 Task: Create Card New Hire Orientation in Board IT Management to Workspace Customer Service. Create Card Machine Learning Model Training Review in Board Social Media Content Creation to Workspace Customer Service. Create Card New Hire Orientation in Board Market Sizing and Segmentation to Workspace Customer Service
Action: Mouse moved to (429, 190)
Screenshot: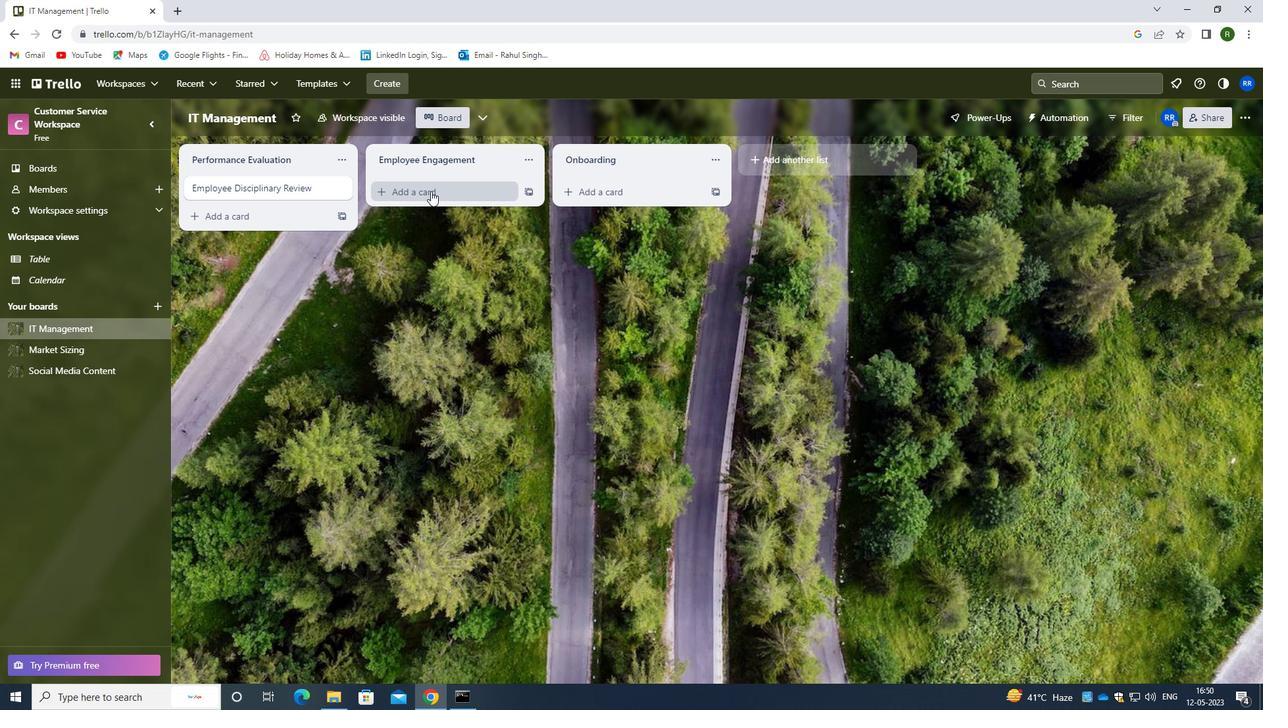 
Action: Mouse pressed left at (429, 190)
Screenshot: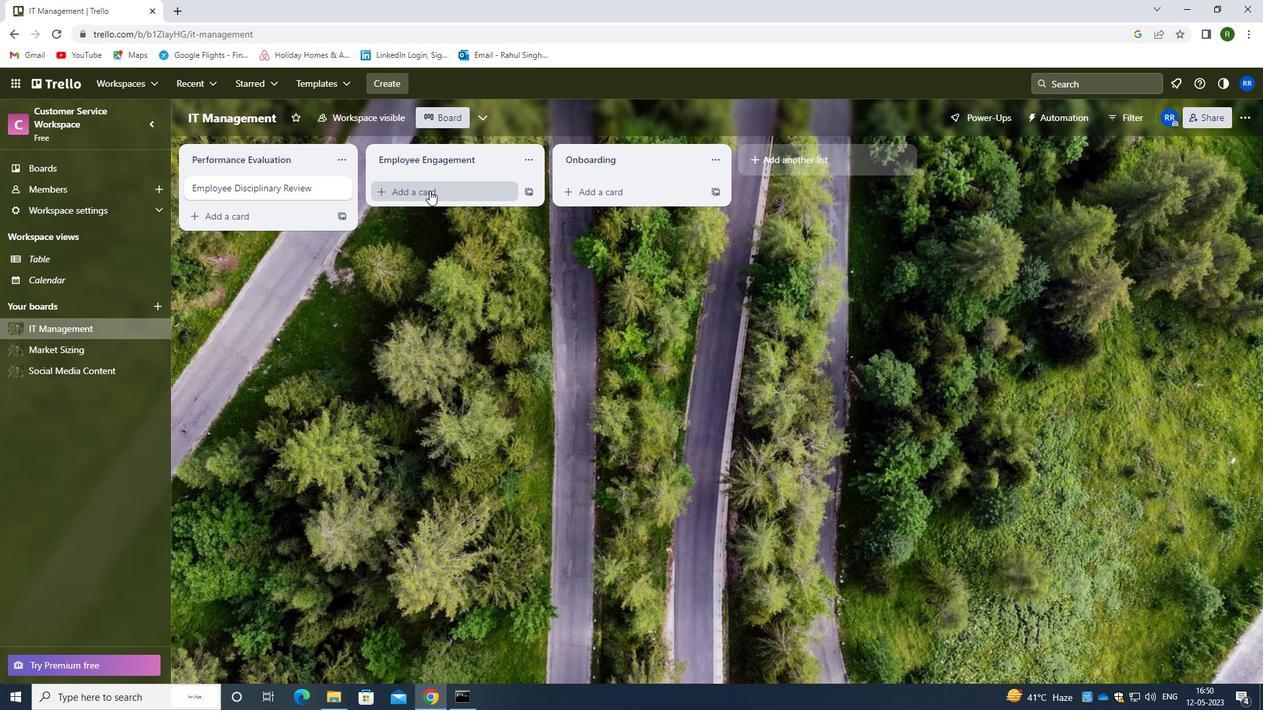 
Action: Mouse moved to (436, 207)
Screenshot: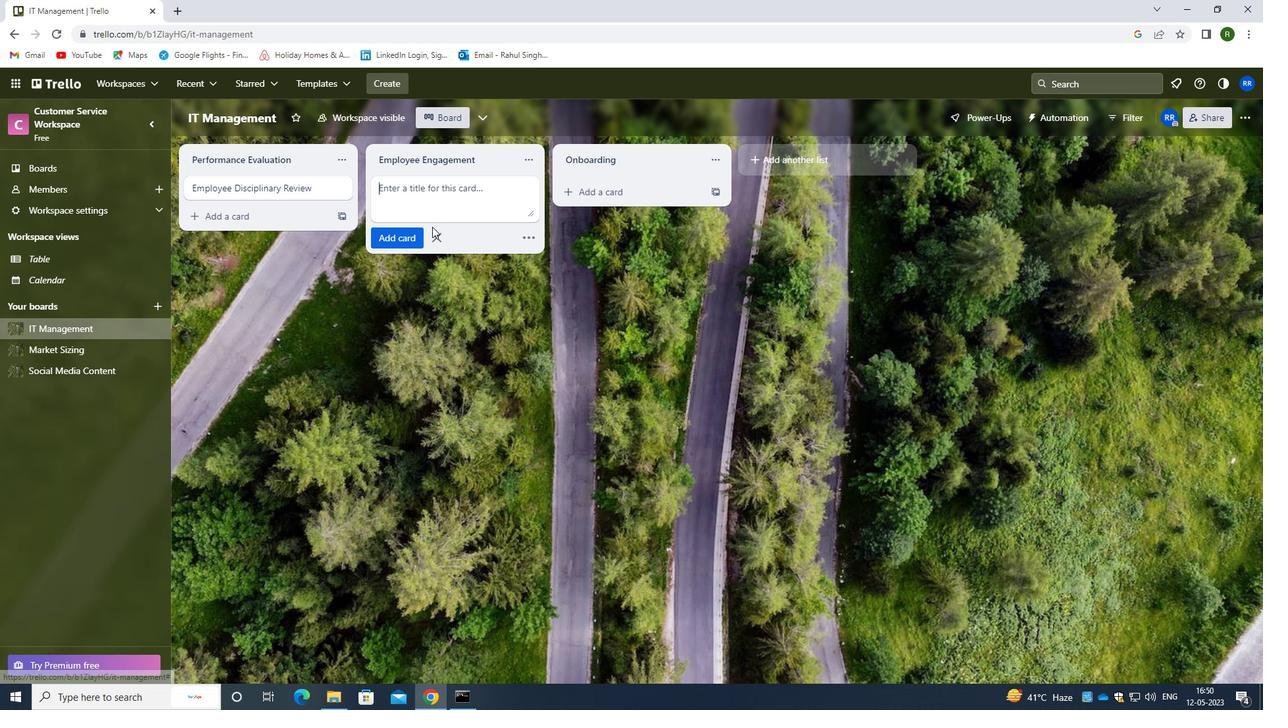 
Action: Key pressed <Key.shift>NEW<Key.space><Key.shift>HIRE<Key.space><Key.shift>ORIENTATION
Screenshot: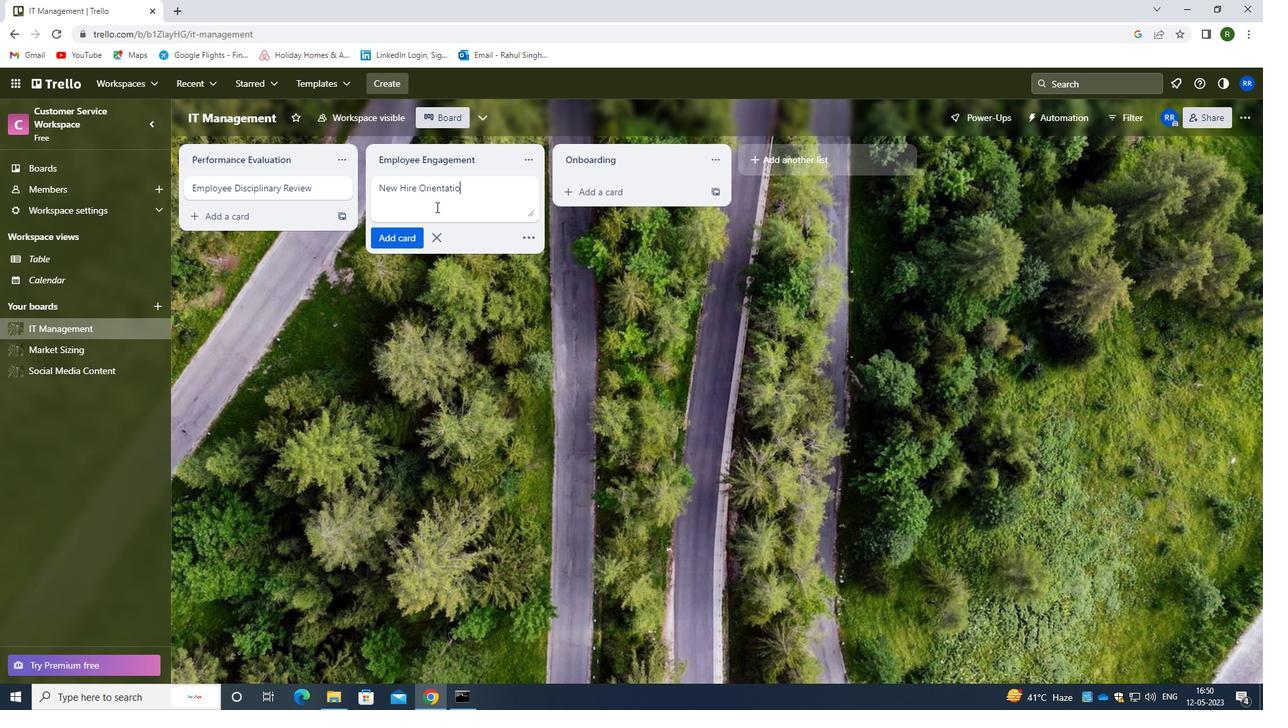 
Action: Mouse moved to (407, 244)
Screenshot: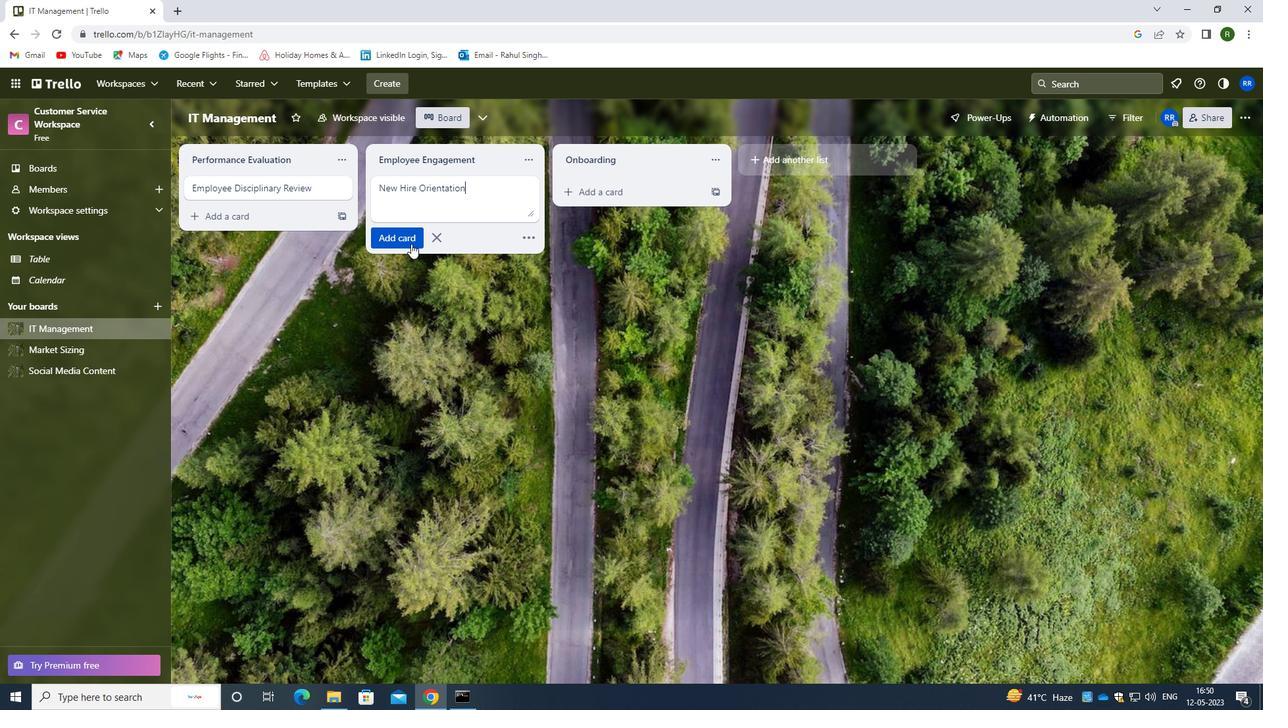 
Action: Mouse pressed left at (407, 244)
Screenshot: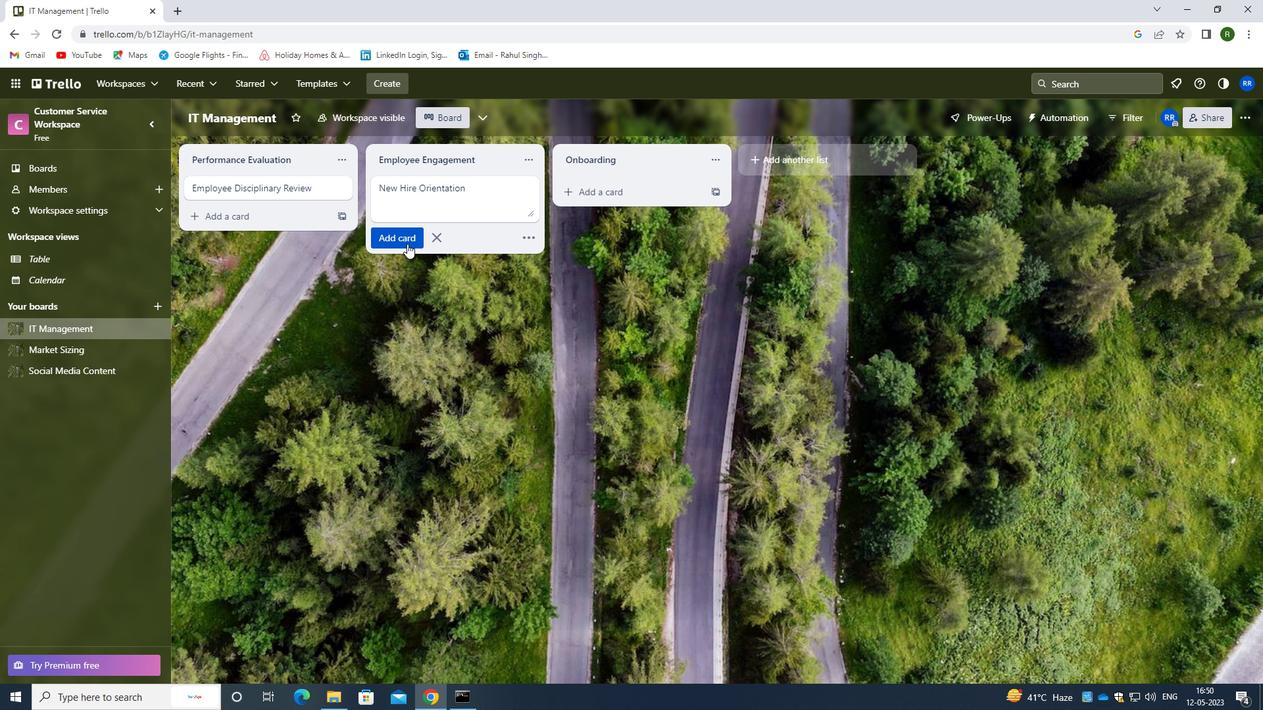 
Action: Mouse moved to (104, 368)
Screenshot: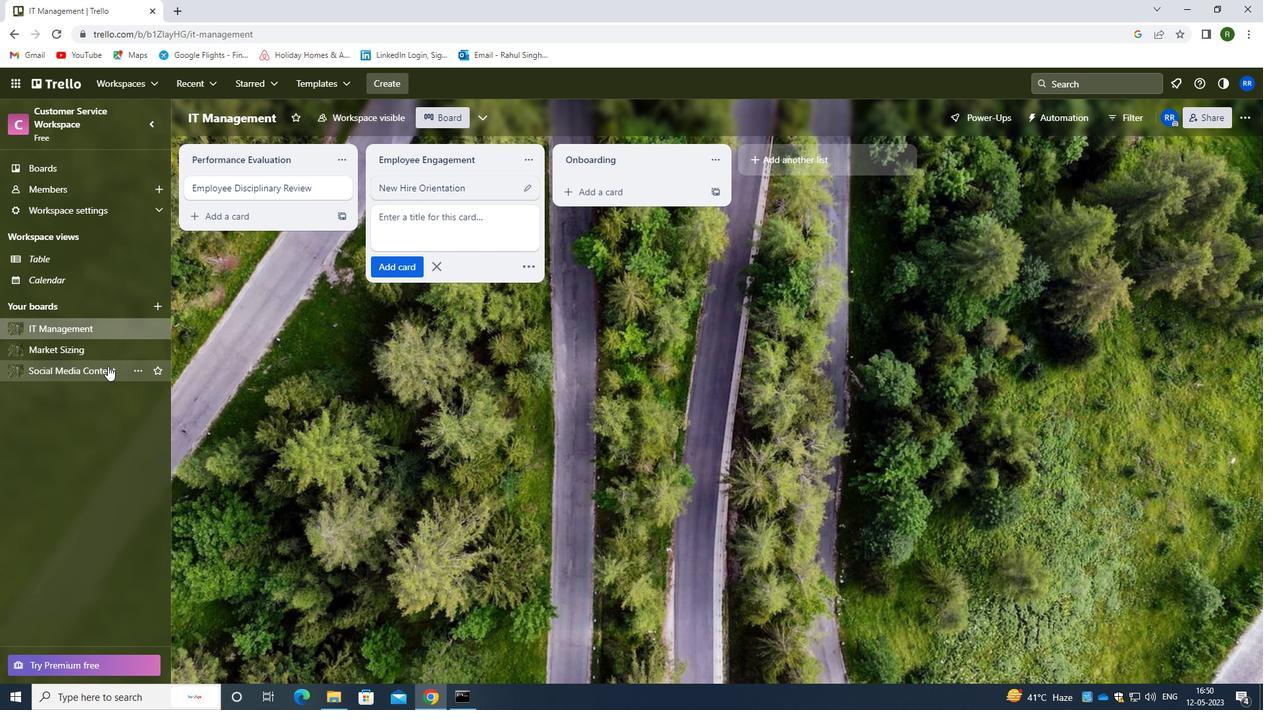 
Action: Mouse pressed left at (104, 368)
Screenshot: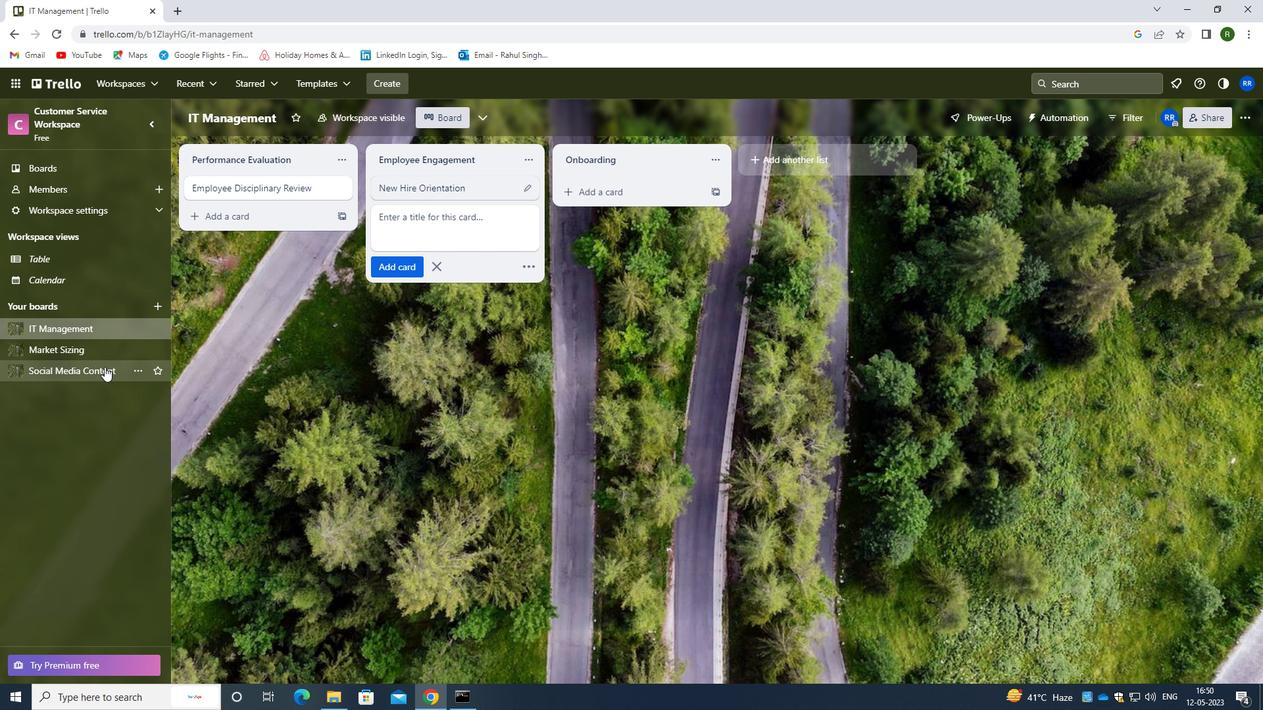
Action: Mouse moved to (397, 193)
Screenshot: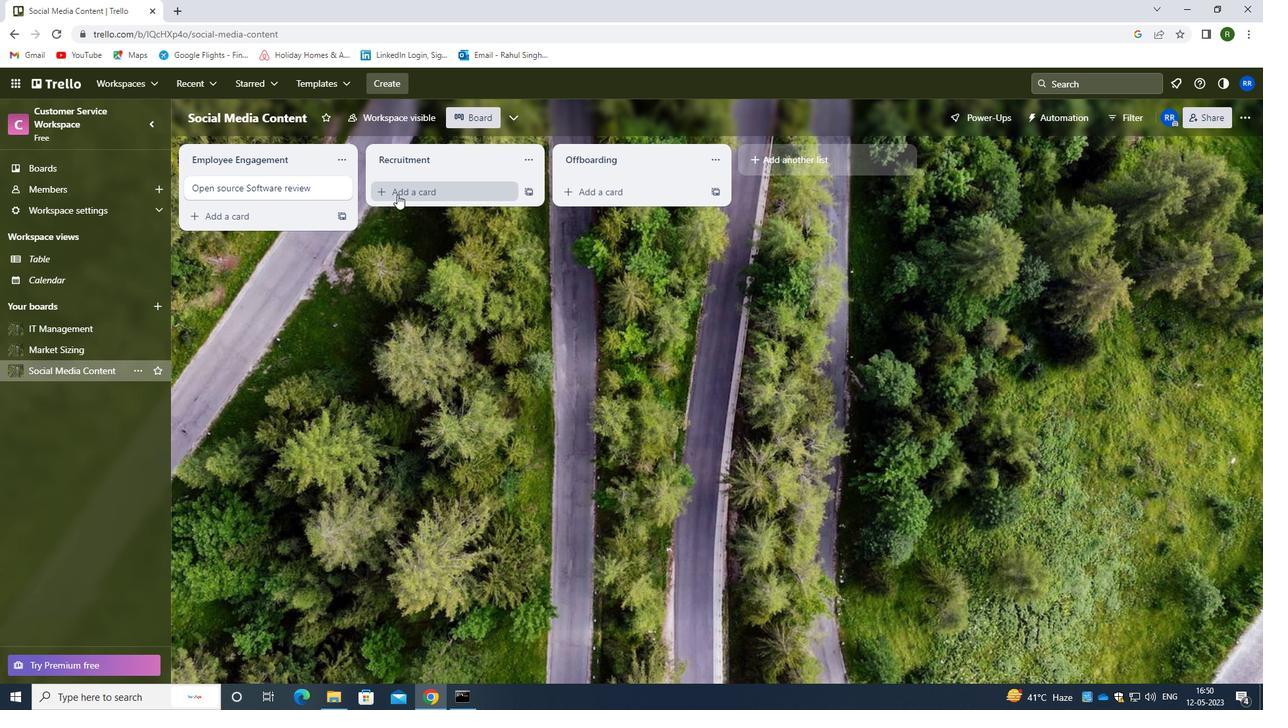 
Action: Mouse pressed left at (397, 193)
Screenshot: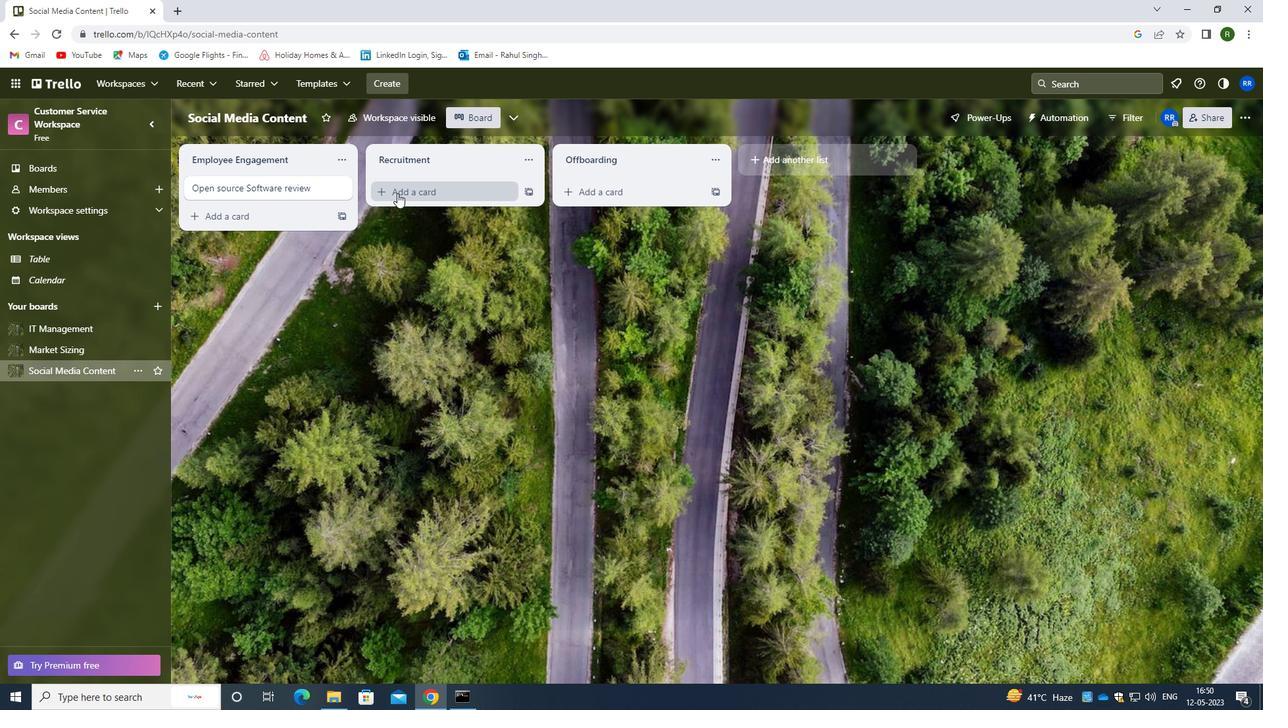 
Action: Mouse moved to (433, 209)
Screenshot: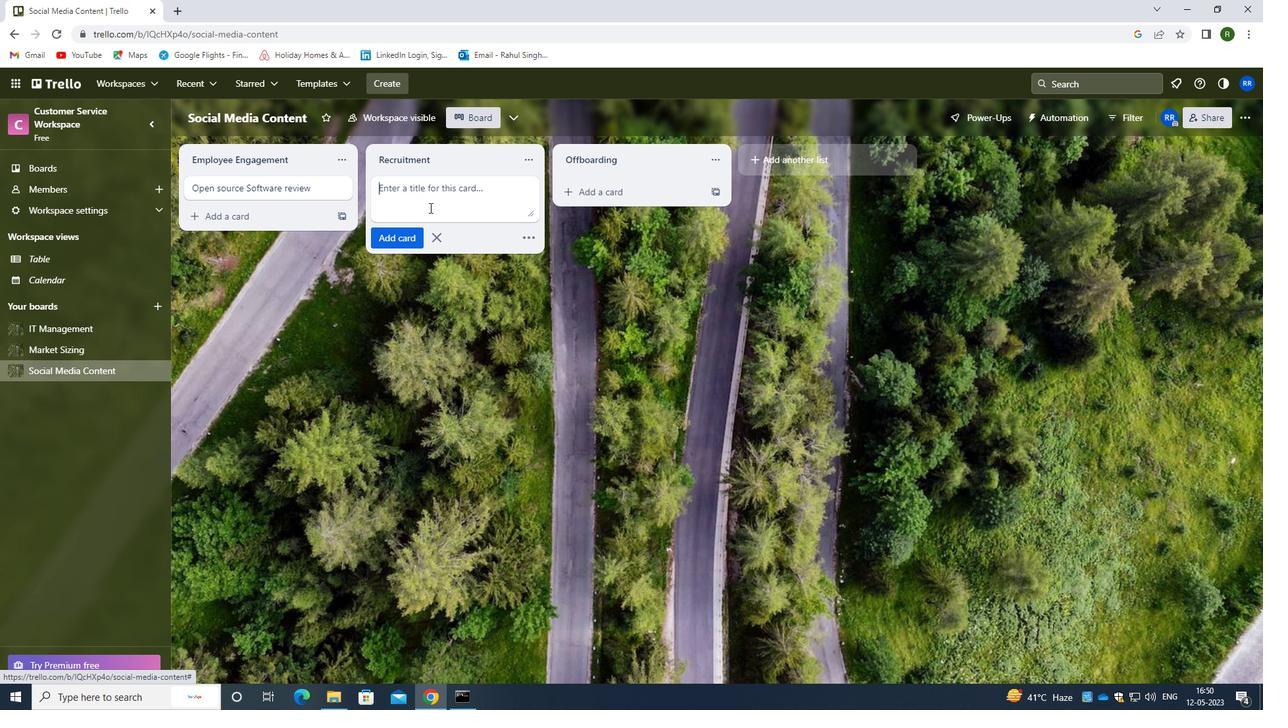 
Action: Mouse pressed left at (433, 209)
Screenshot: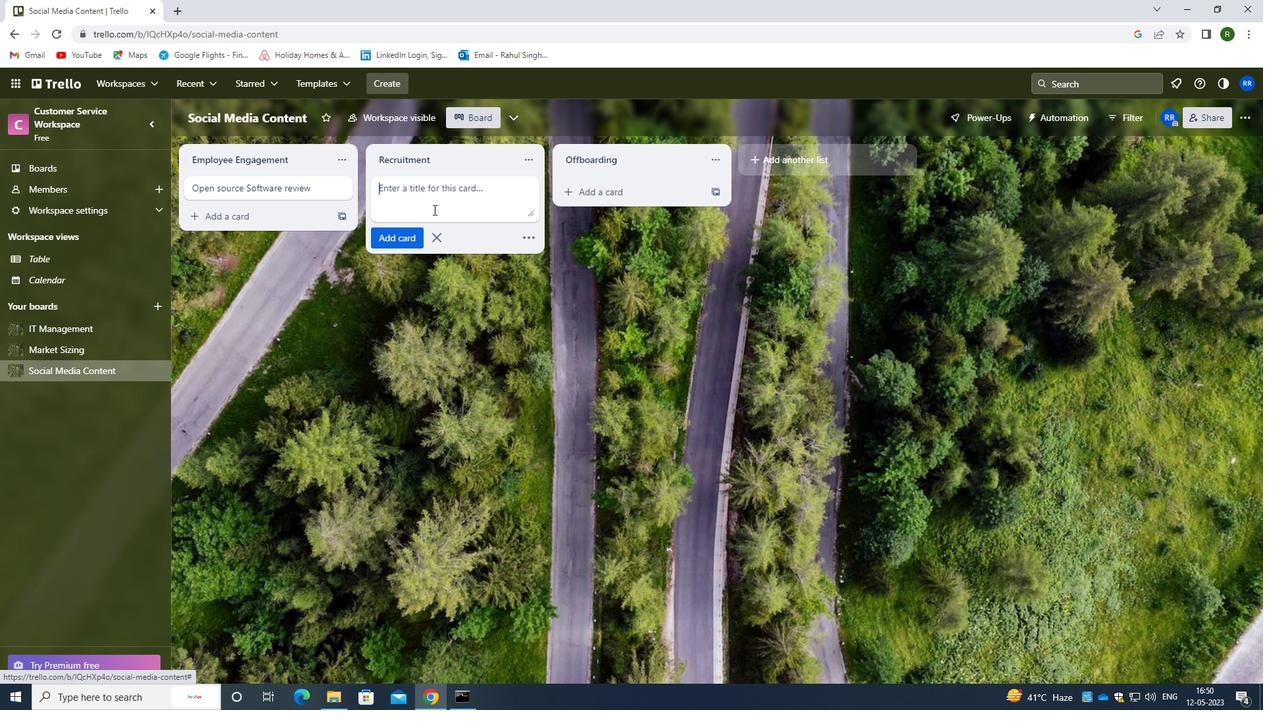 
Action: Key pressed <Key.shift><Key.shift><Key.shift><Key.shift><Key.shift><Key.shift><Key.shift><Key.shift><Key.shift><Key.shift><Key.shift><Key.shift><Key.shift><Key.shift><Key.shift><Key.shift><Key.shift><Key.shift><Key.shift><Key.shift><Key.shift><Key.shift><Key.shift><Key.shift><Key.shift><Key.shift><Key.shift><Key.shift><Key.shift><Key.shift><Key.shift><Key.shift><Key.shift><Key.shift><Key.shift><Key.shift><Key.shift><Key.shift><Key.shift><Key.shift><Key.shift><Key.shift><Key.shift><Key.shift><Key.shift><Key.shift><Key.shift><Key.shift><Key.shift><Key.shift><Key.shift><Key.shift><Key.shift><Key.shift><Key.shift><Key.shift><Key.shift><Key.shift><Key.shift><Key.shift><Key.shift><Key.shift><Key.shift><Key.shift><Key.shift><Key.shift><Key.shift><Key.shift><Key.shift><Key.shift><Key.shift><Key.shift><Key.shift><Key.shift><Key.shift><Key.shift><Key.shift><Key.shift><Key.shift><Key.shift><Key.shift><Key.shift><Key.shift>MACHINE<Key.space><Key.shift>LEARNING<Key.space><Key.shift>MODEL<Key.space><Key.shift><Key.shift><Key.shift>TRAINING
Screenshot: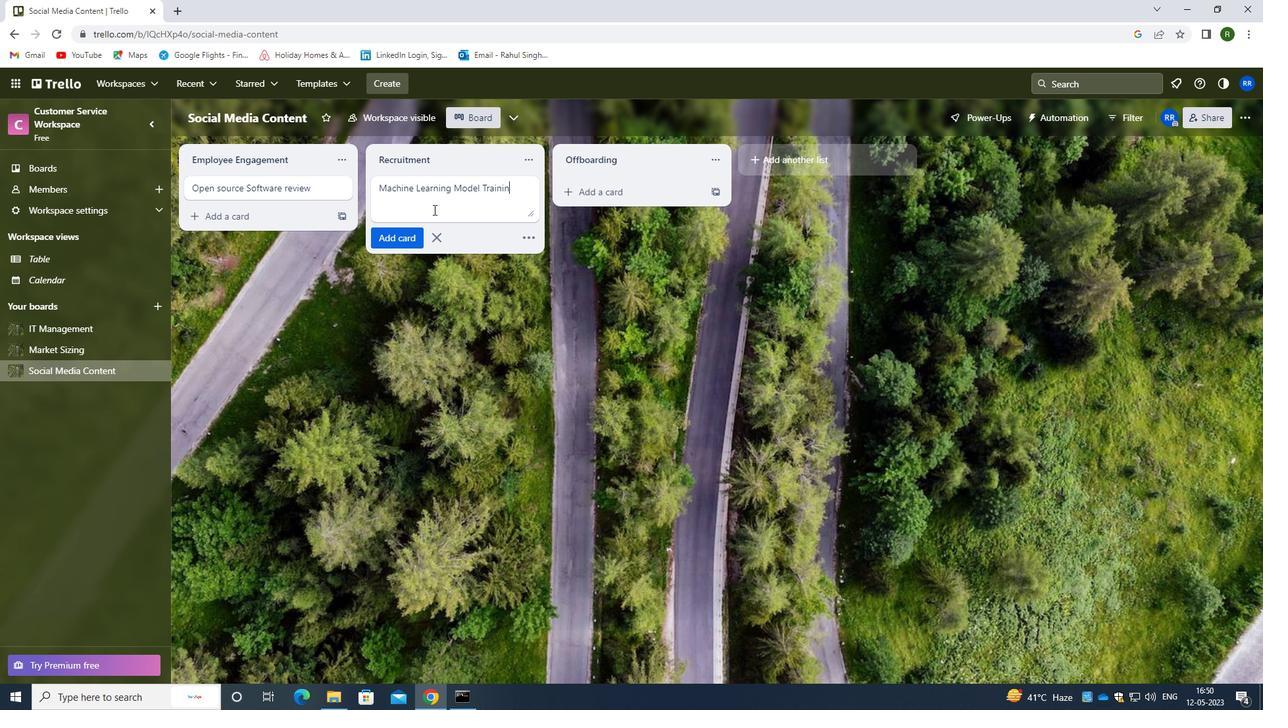 
Action: Mouse moved to (403, 242)
Screenshot: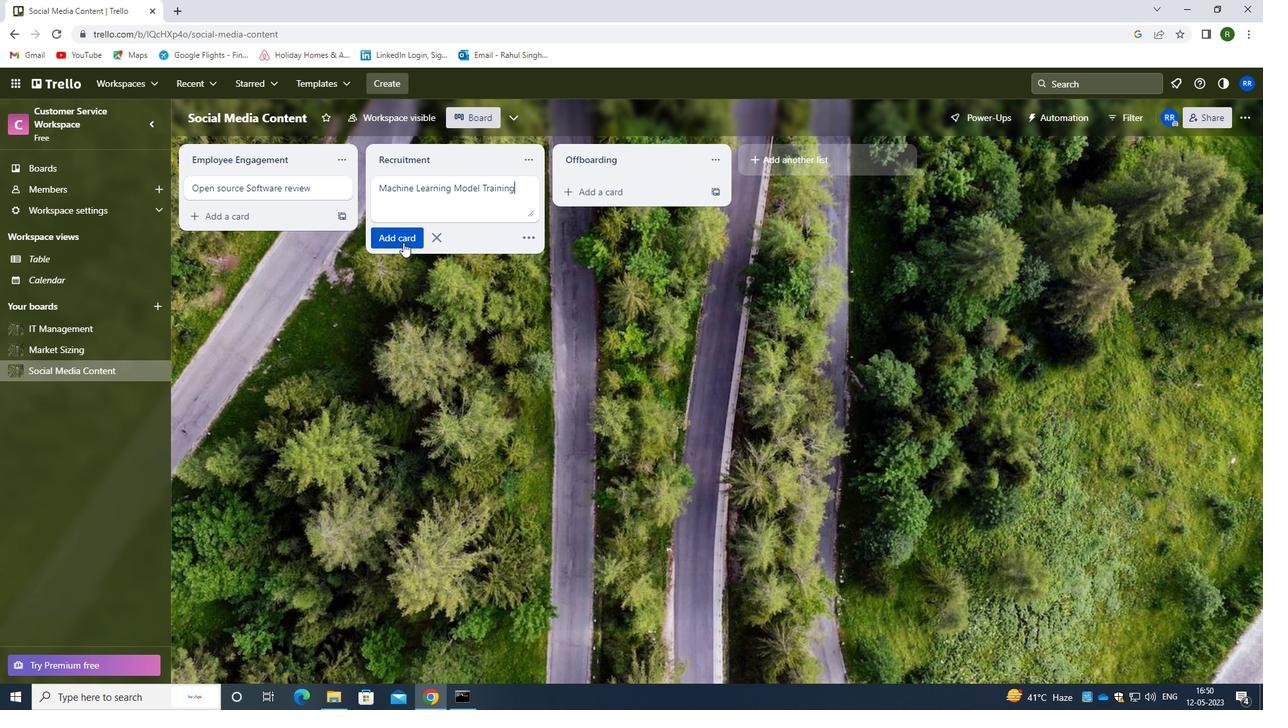 
Action: Mouse pressed left at (403, 242)
Screenshot: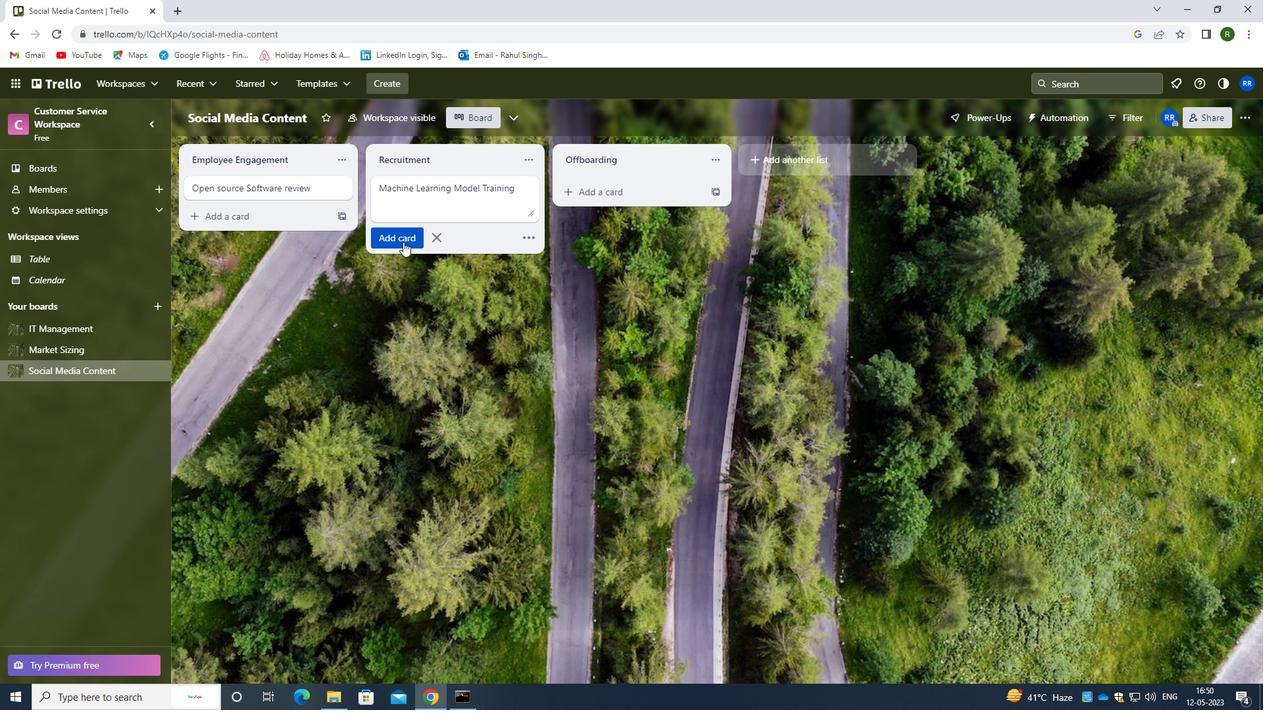 
Action: Mouse moved to (85, 348)
Screenshot: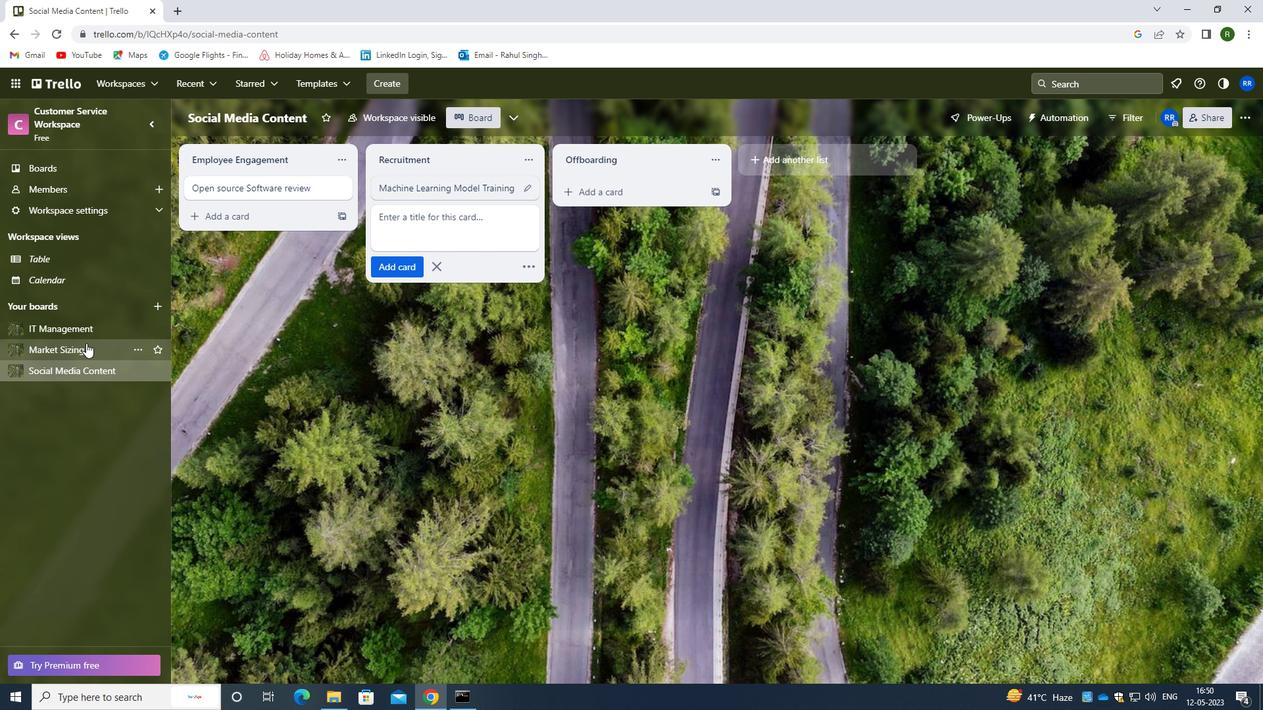 
Action: Mouse pressed left at (85, 348)
Screenshot: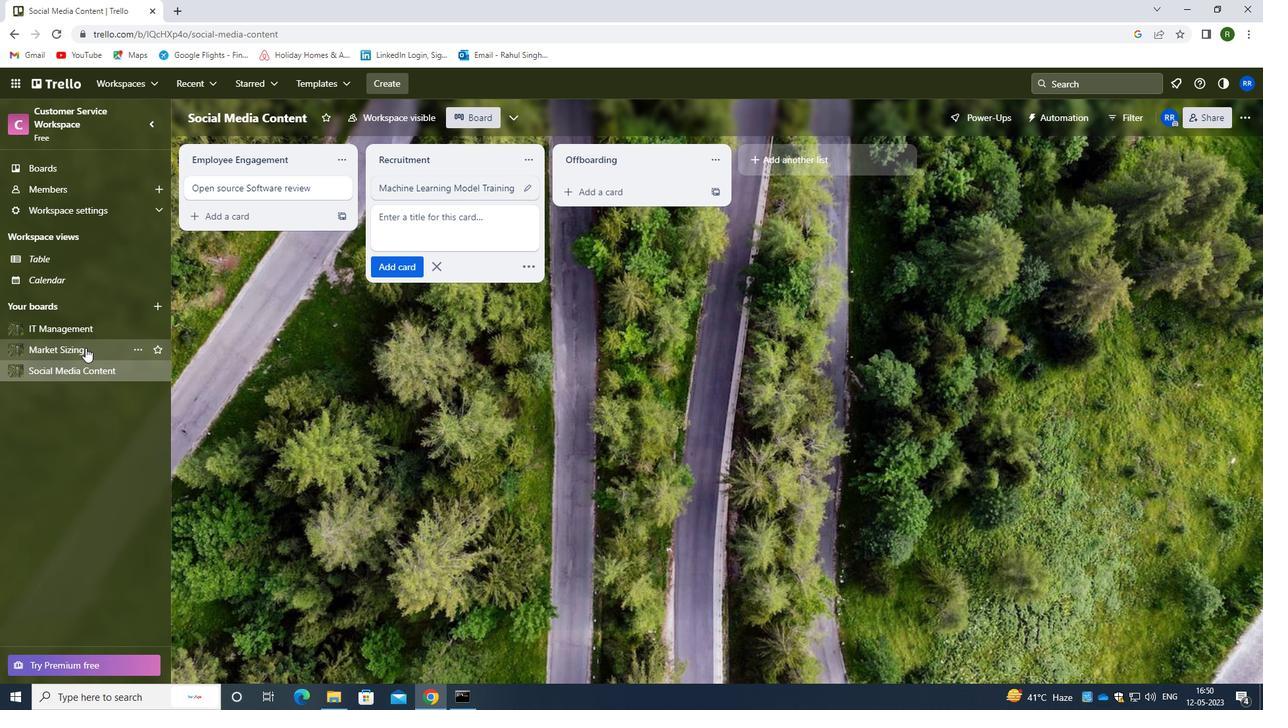 
Action: Mouse moved to (404, 191)
Screenshot: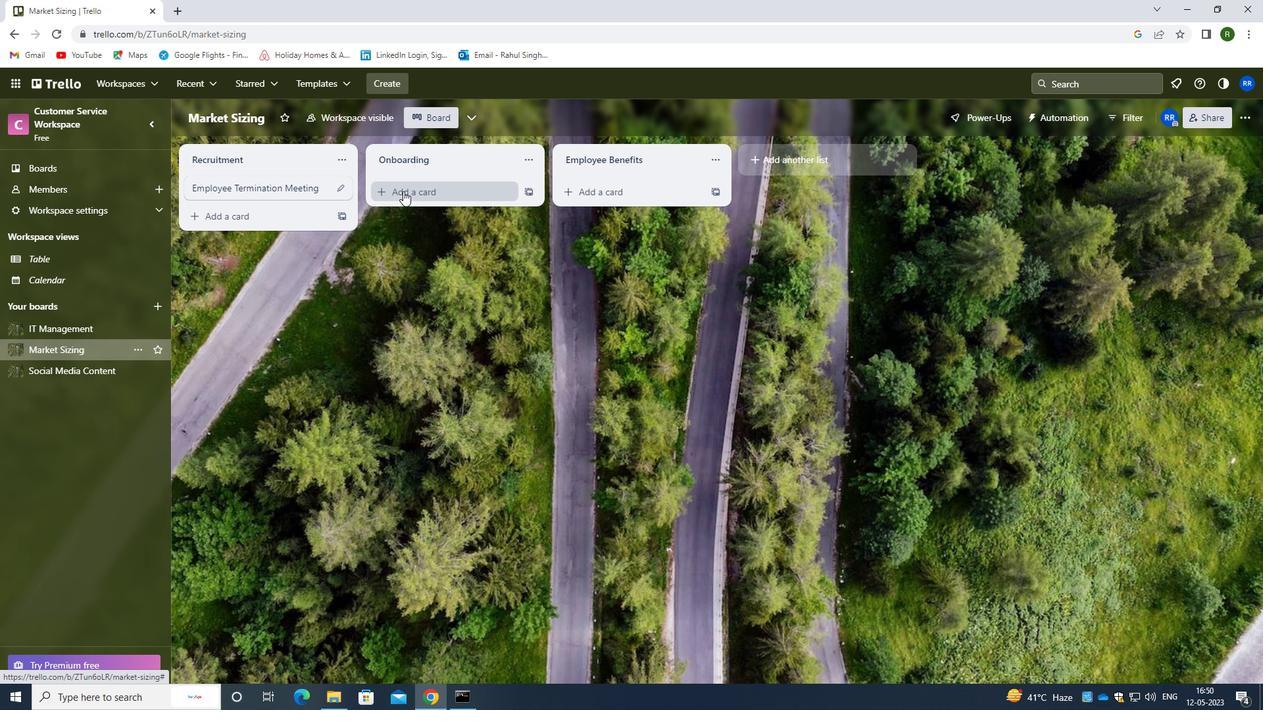 
Action: Mouse pressed left at (404, 191)
Screenshot: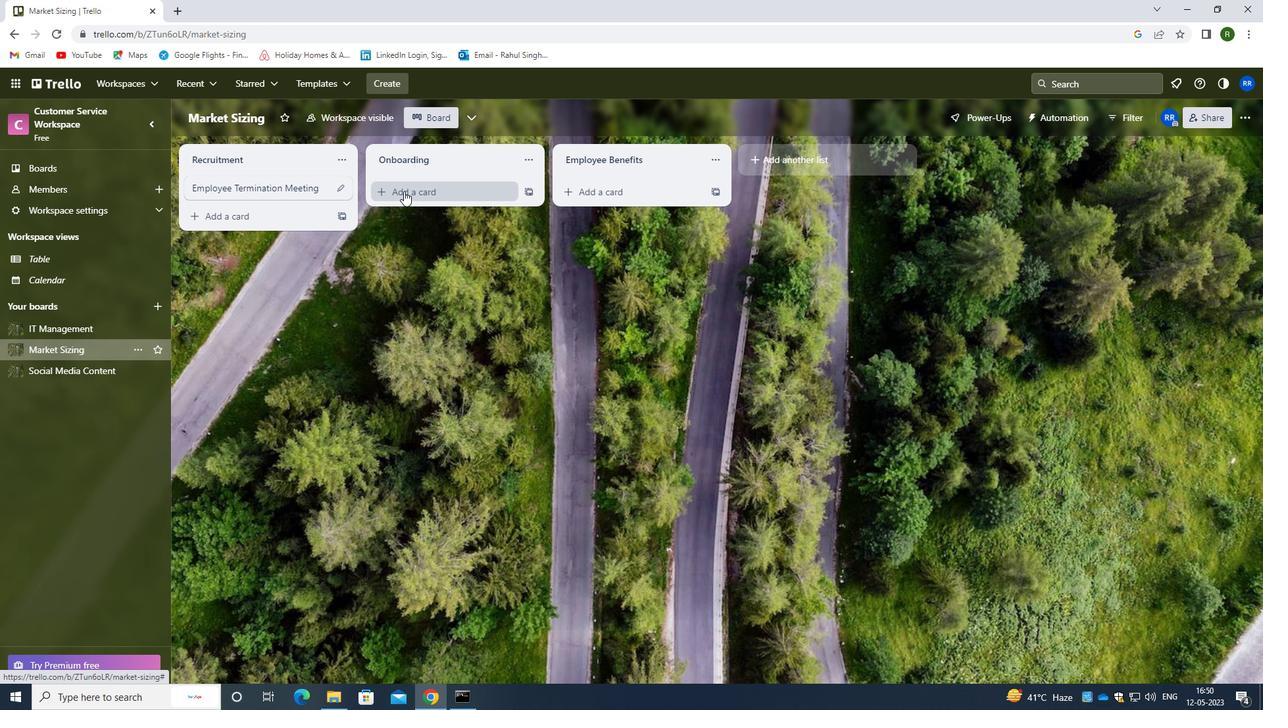 
Action: Mouse moved to (440, 191)
Screenshot: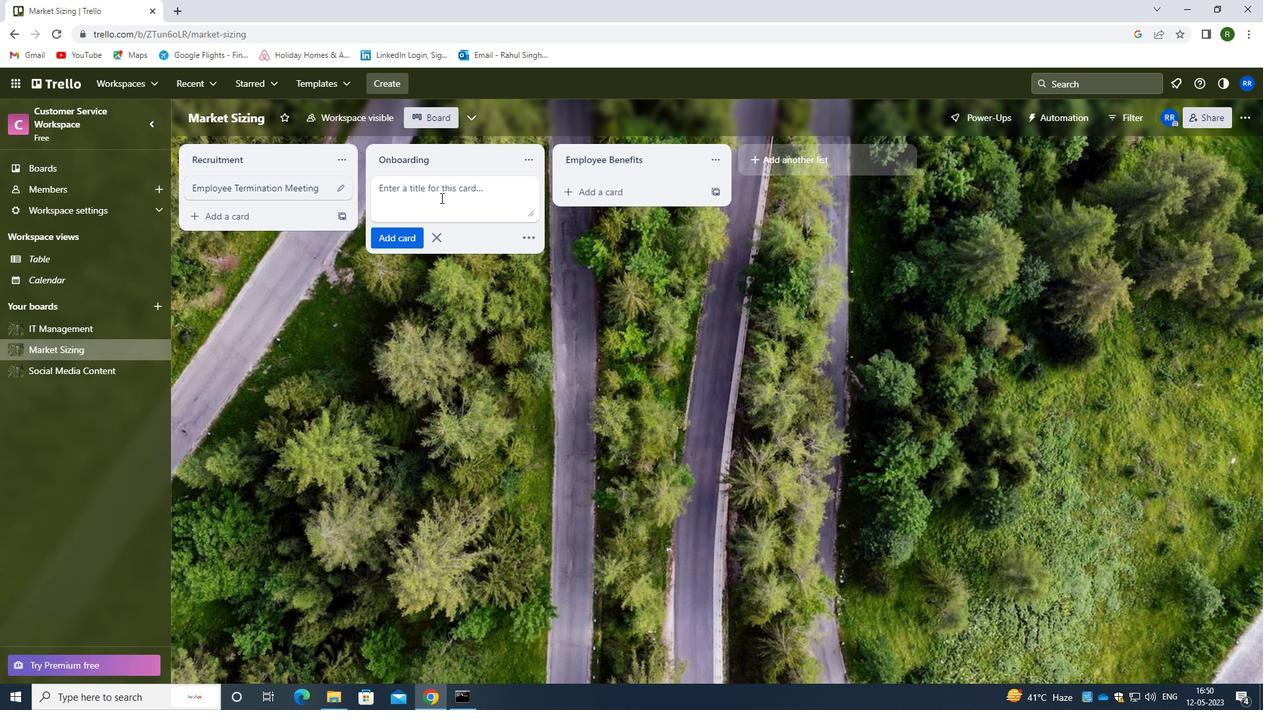 
Action: Mouse pressed left at (440, 191)
Screenshot: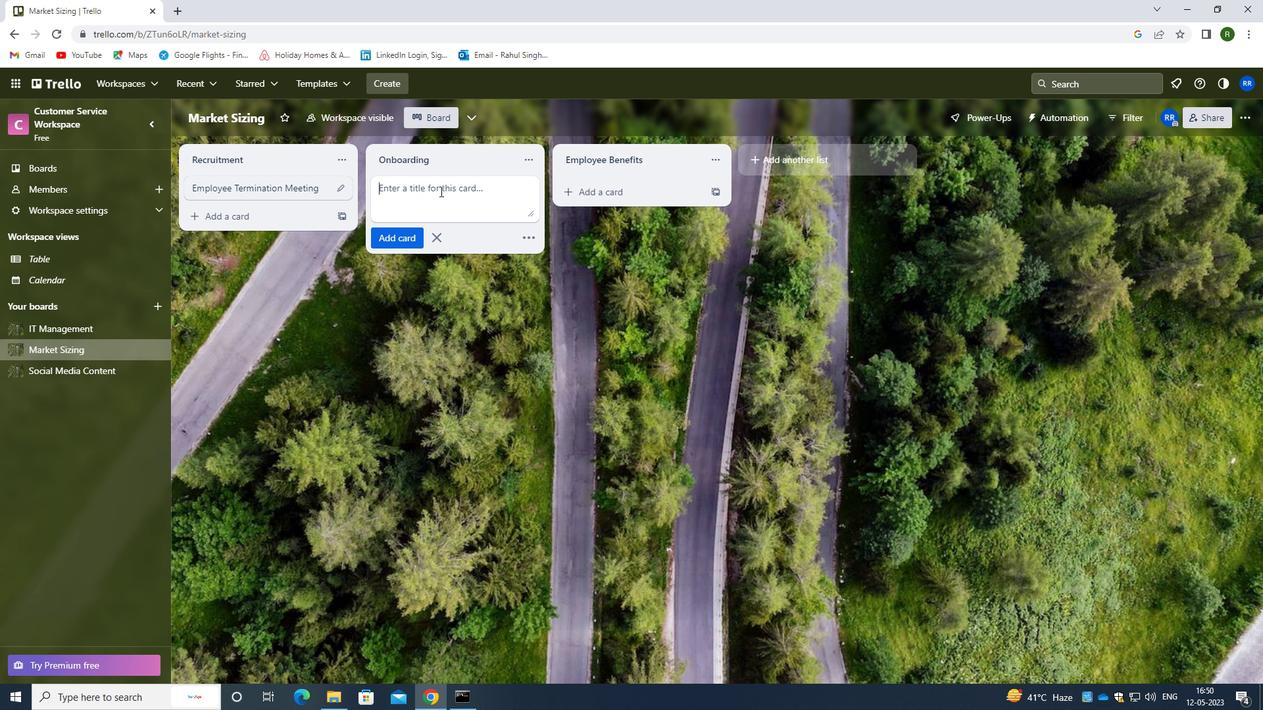 
Action: Key pressed <Key.shift><Key.shift>NEW<Key.space><Key.shift>HIRE<Key.space><Key.shift><Key.shift><Key.shift><Key.shift><Key.shift><Key.shift><Key.shift><Key.shift><Key.shift><Key.shift><Key.shift><Key.shift><Key.shift><Key.shift>ORIENTATION
Screenshot: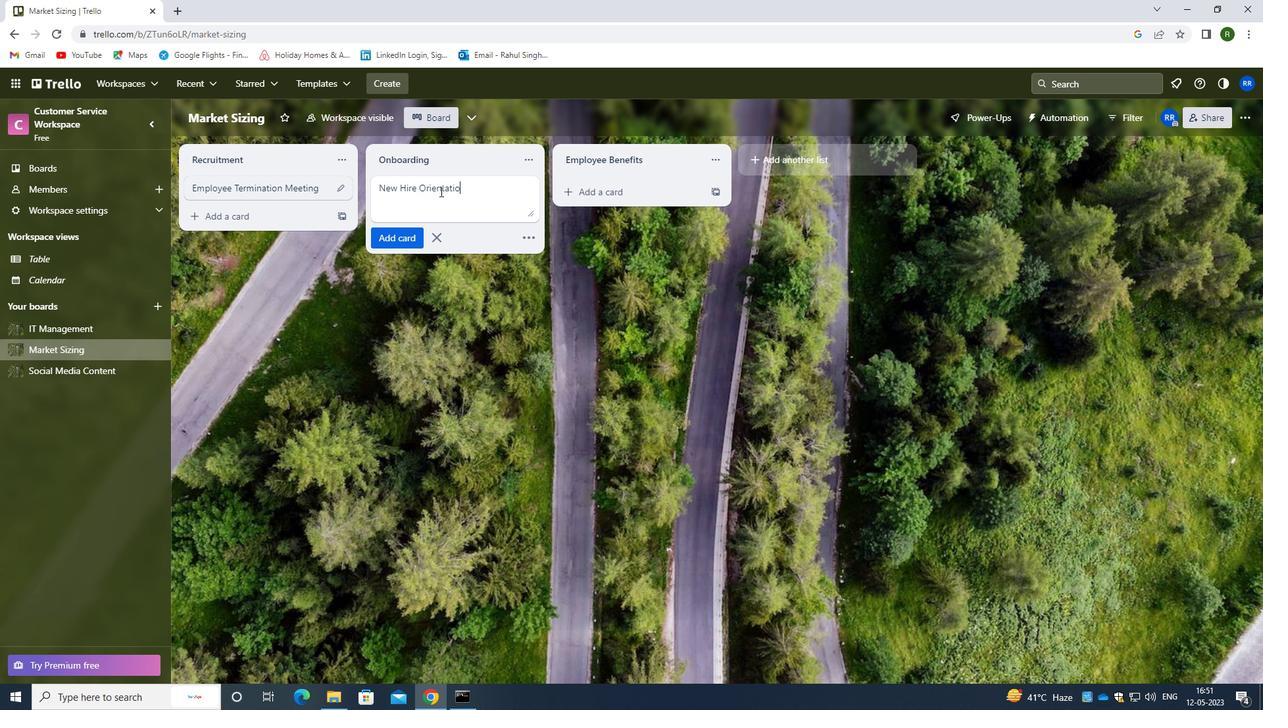 
Action: Mouse moved to (399, 240)
Screenshot: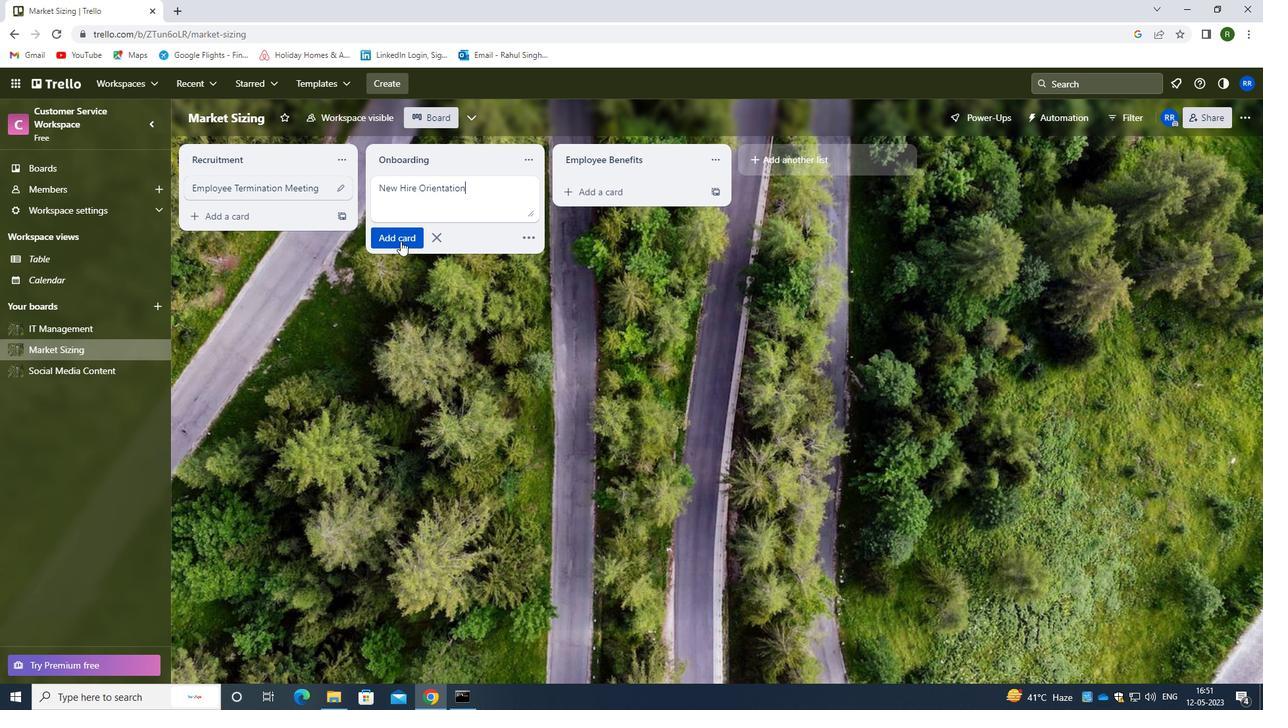 
Action: Mouse pressed left at (399, 240)
Screenshot: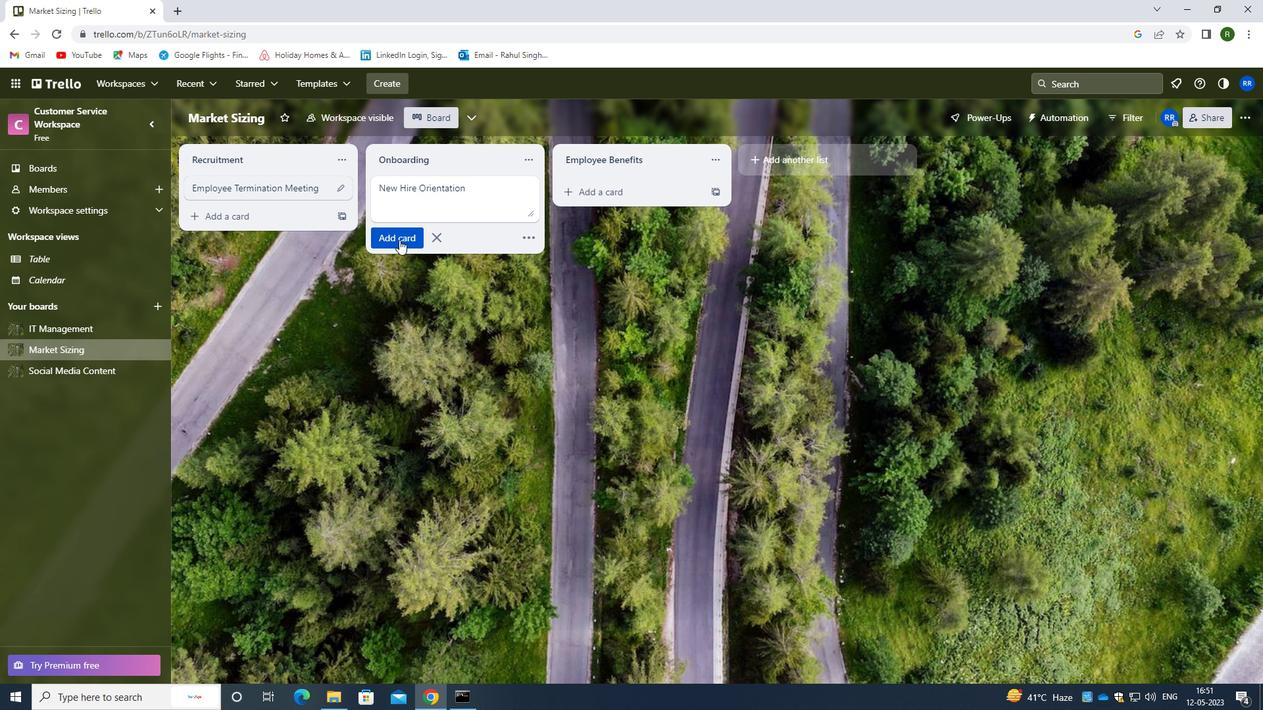 
Action: Mouse moved to (355, 347)
Screenshot: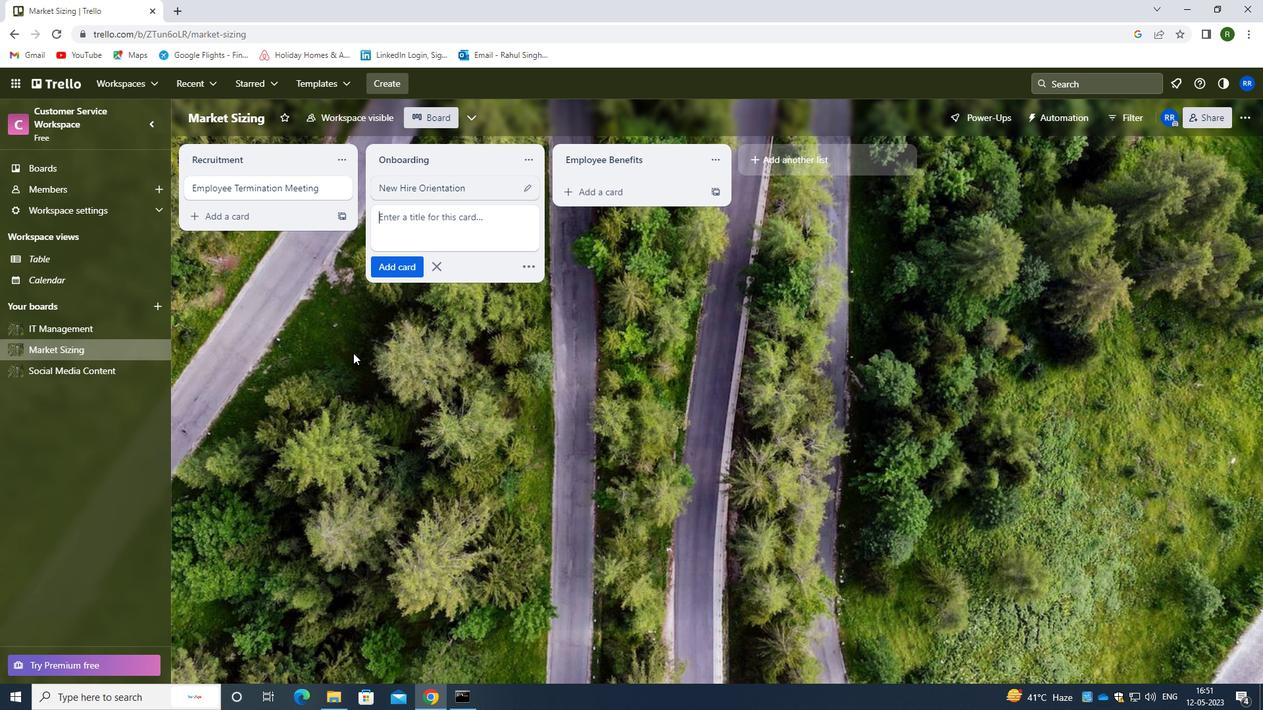 
